 Task: Create new Company, with domain: 'total.com' and type: 'Other'. Add new contact for this company, with mail Id: 'Manish18Kumar@total.com', First Name: Manish, Last name:  Kumar, Job Title: 'Application Developer', Phone Number: '(202) 555-1235'. Change life cycle stage to  Lead and lead status to  Open. Logged in from softage.5@softage.net
Action: Mouse moved to (79, 55)
Screenshot: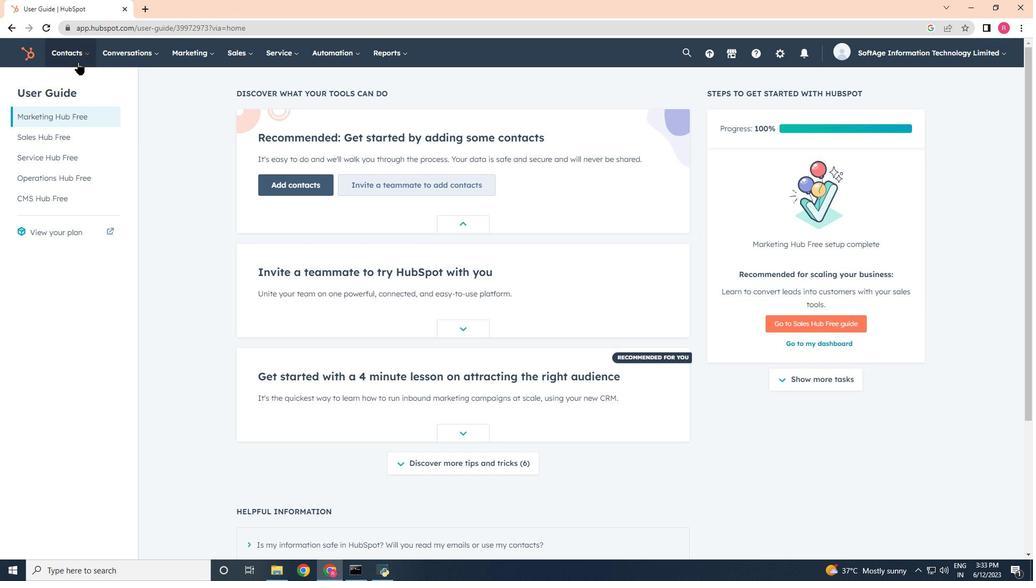 
Action: Mouse pressed left at (79, 55)
Screenshot: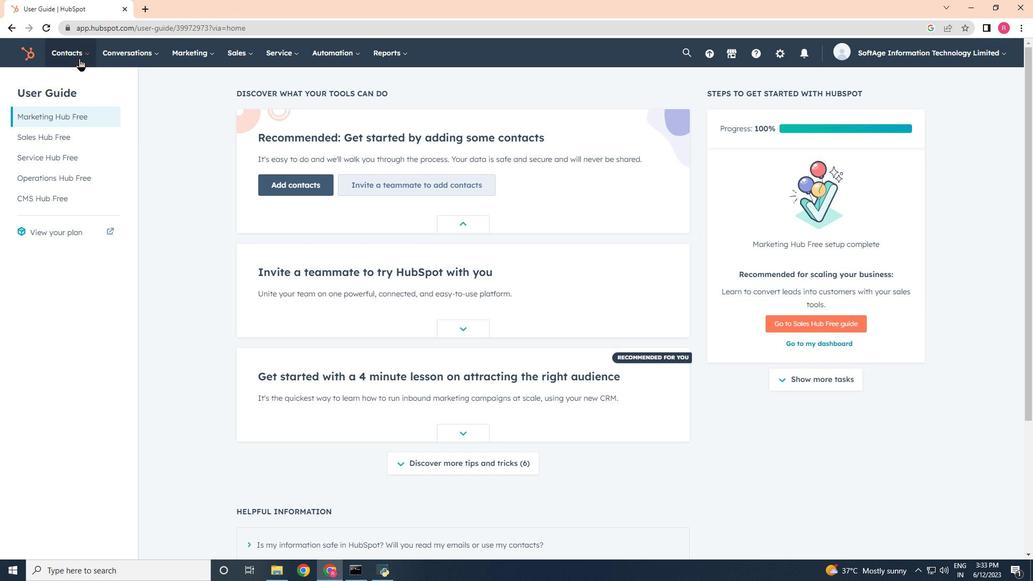 
Action: Mouse moved to (96, 103)
Screenshot: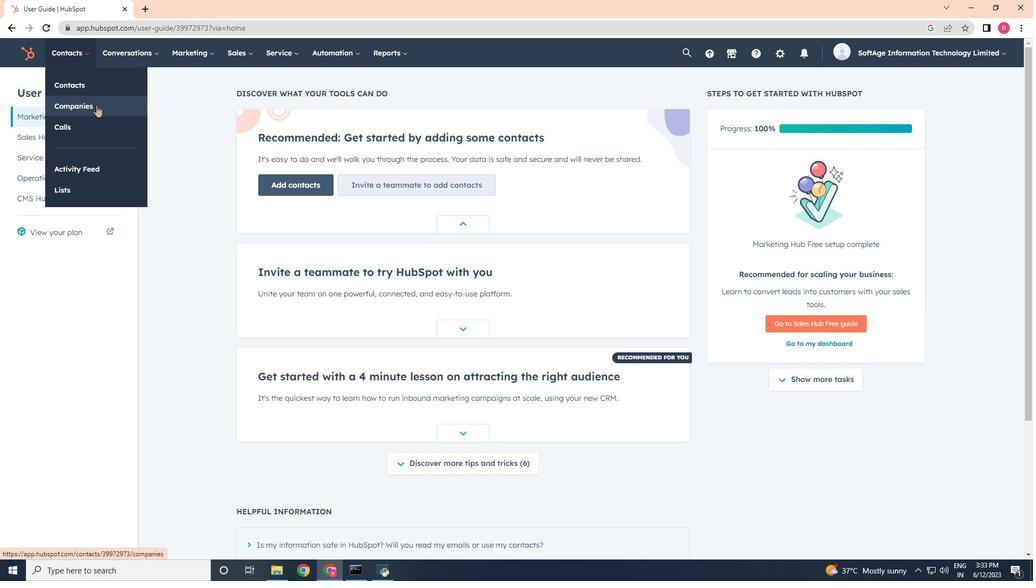
Action: Mouse pressed left at (96, 103)
Screenshot: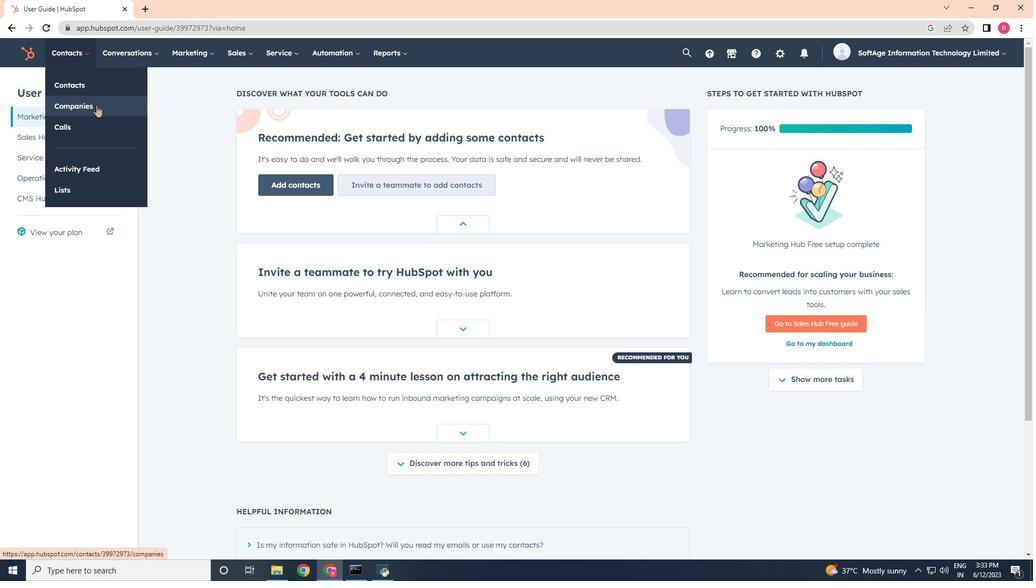 
Action: Mouse moved to (944, 90)
Screenshot: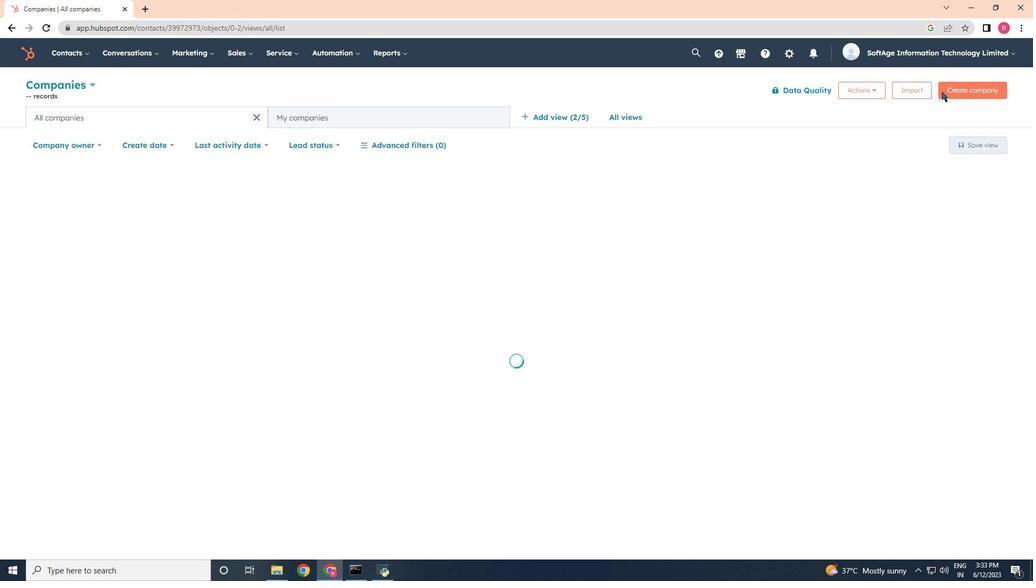 
Action: Mouse pressed left at (944, 90)
Screenshot: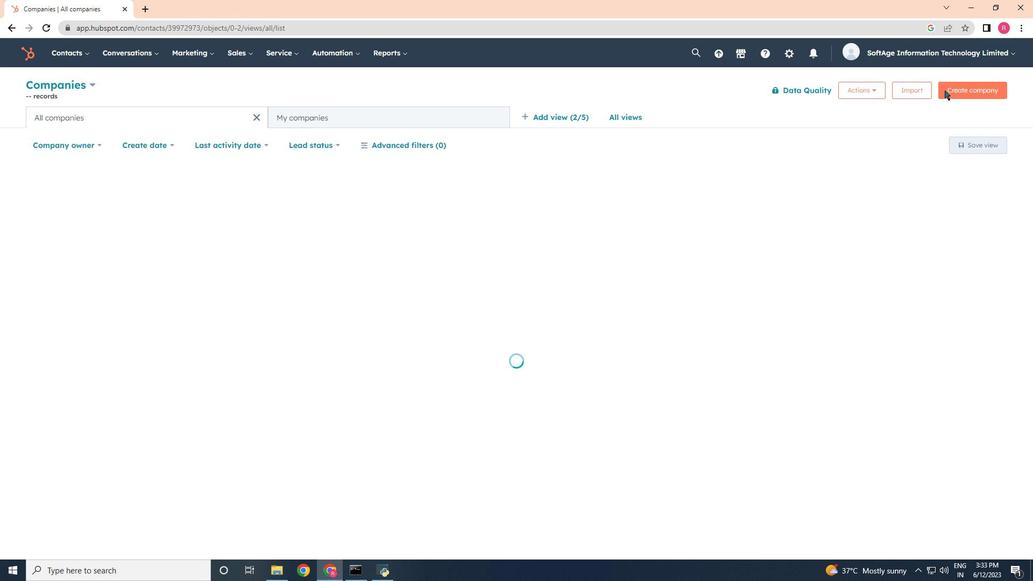 
Action: Mouse pressed left at (944, 90)
Screenshot: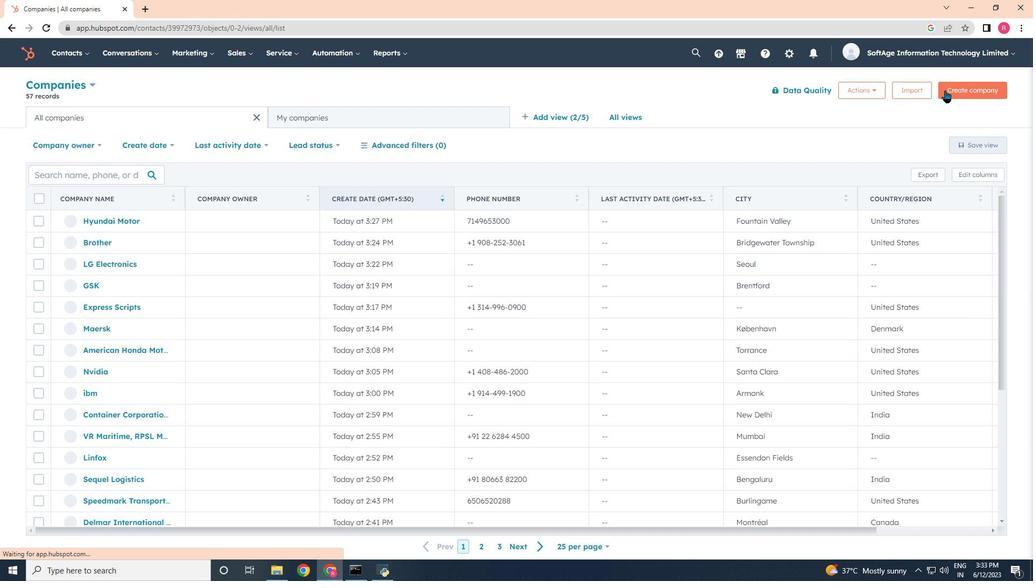 
Action: Mouse moved to (798, 141)
Screenshot: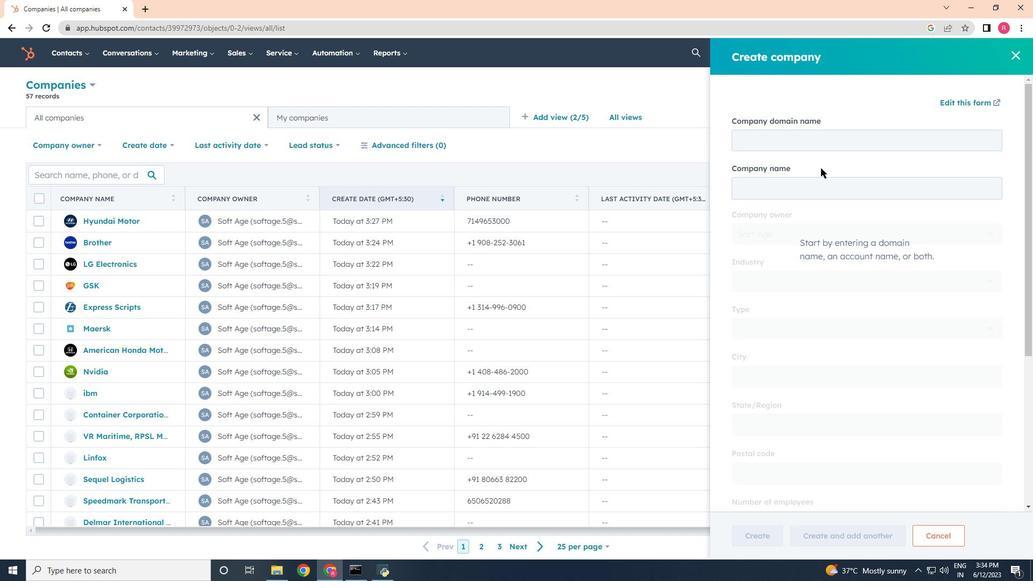 
Action: Mouse pressed left at (798, 141)
Screenshot: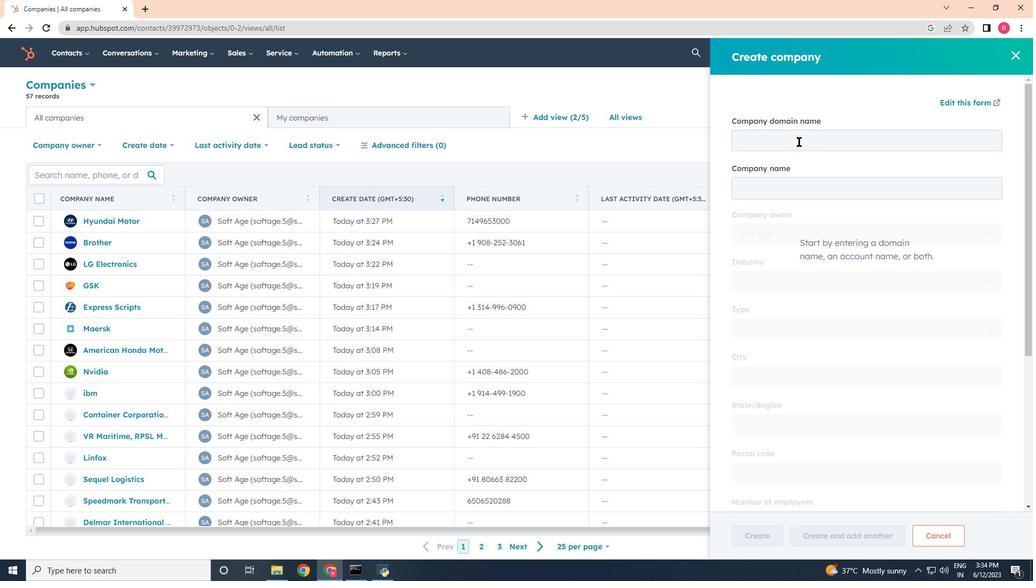 
Action: Key pressed <Key.shift>total.com
Screenshot: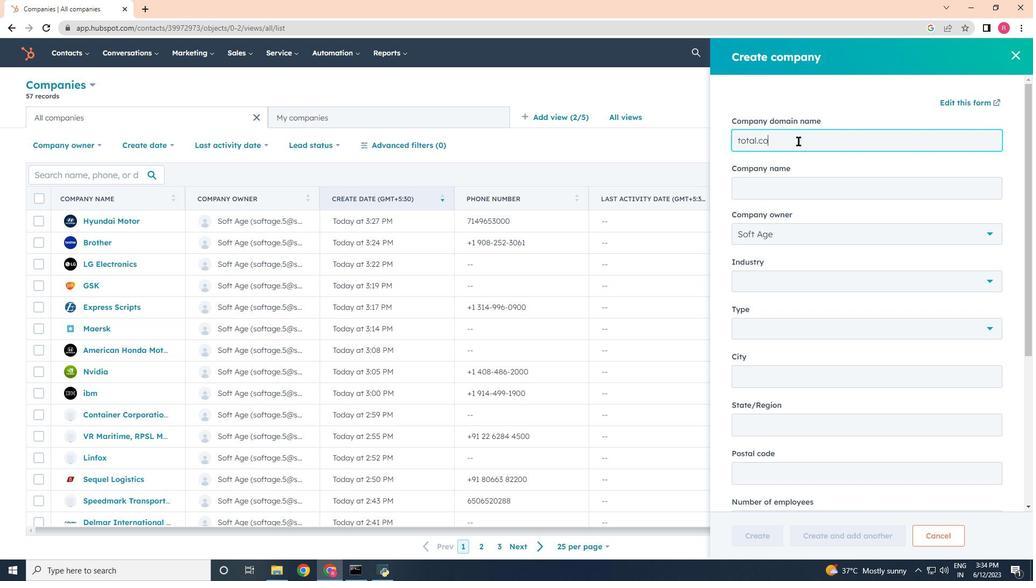 
Action: Mouse moved to (766, 322)
Screenshot: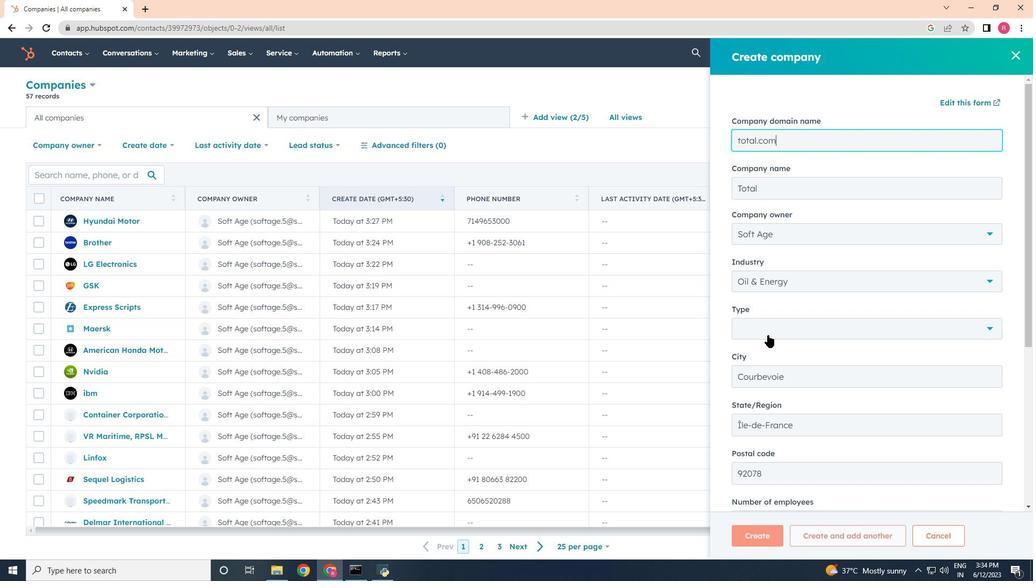 
Action: Mouse pressed left at (766, 322)
Screenshot: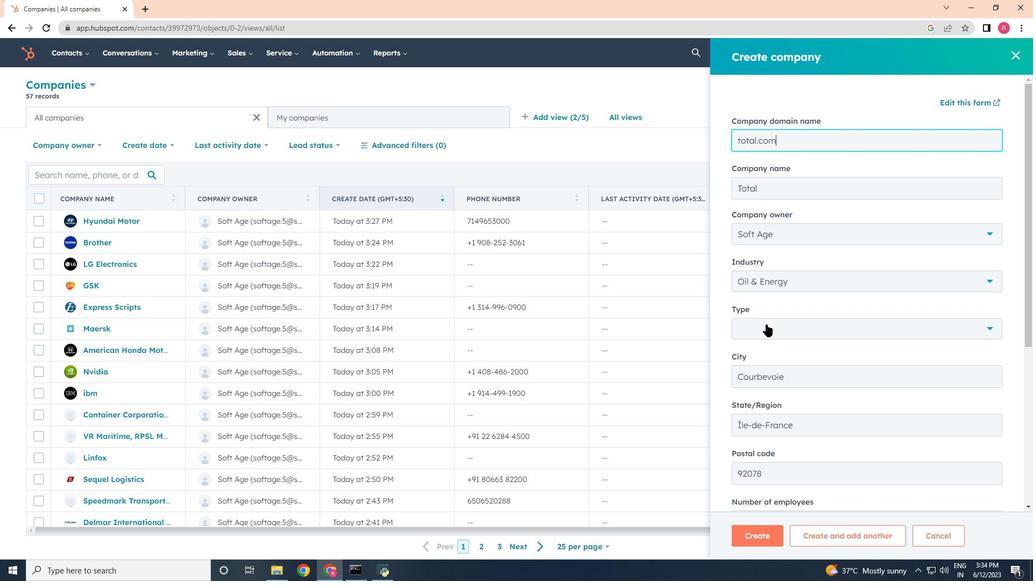 
Action: Mouse moved to (756, 456)
Screenshot: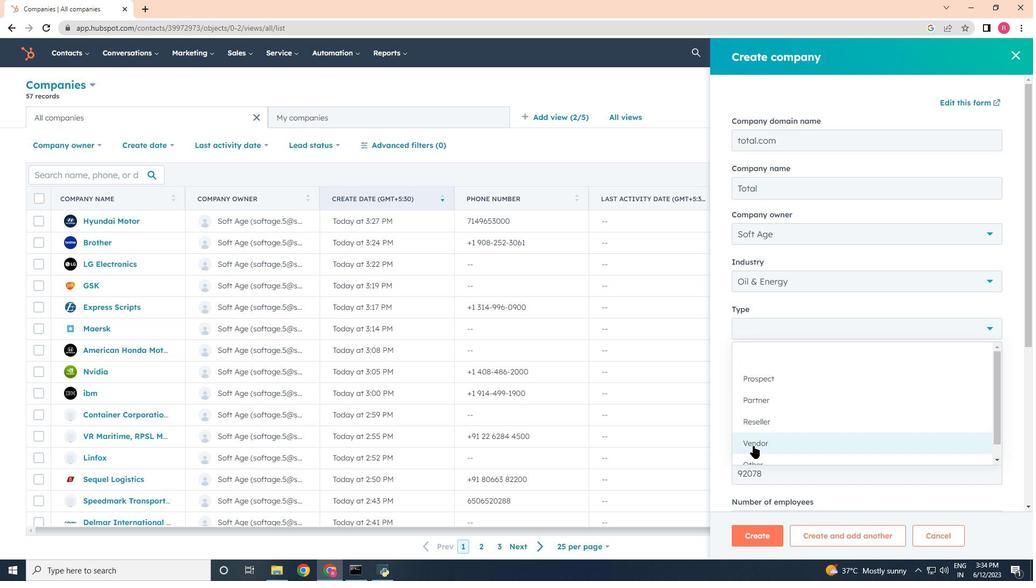 
Action: Mouse pressed left at (756, 456)
Screenshot: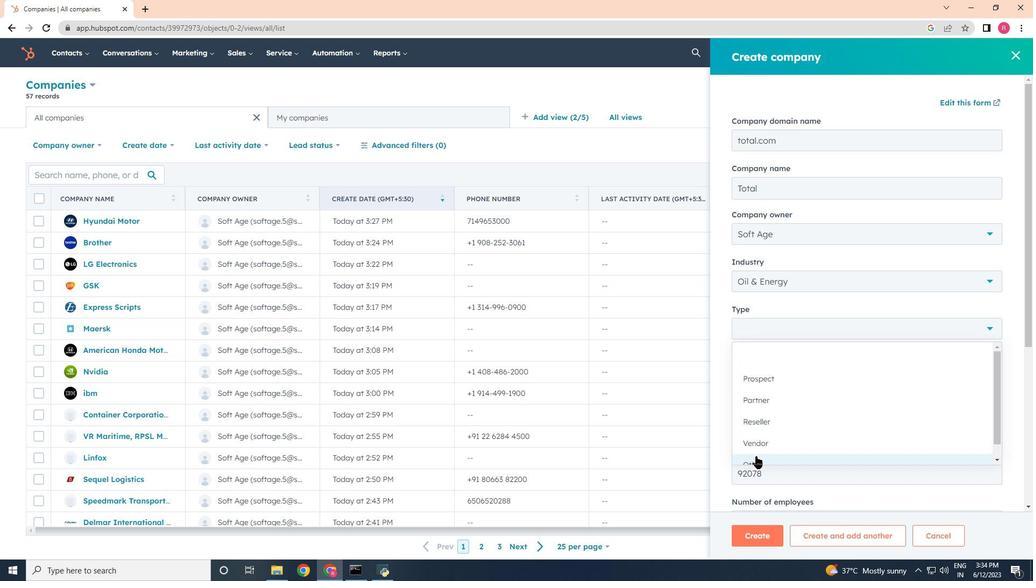 
Action: Mouse moved to (756, 456)
Screenshot: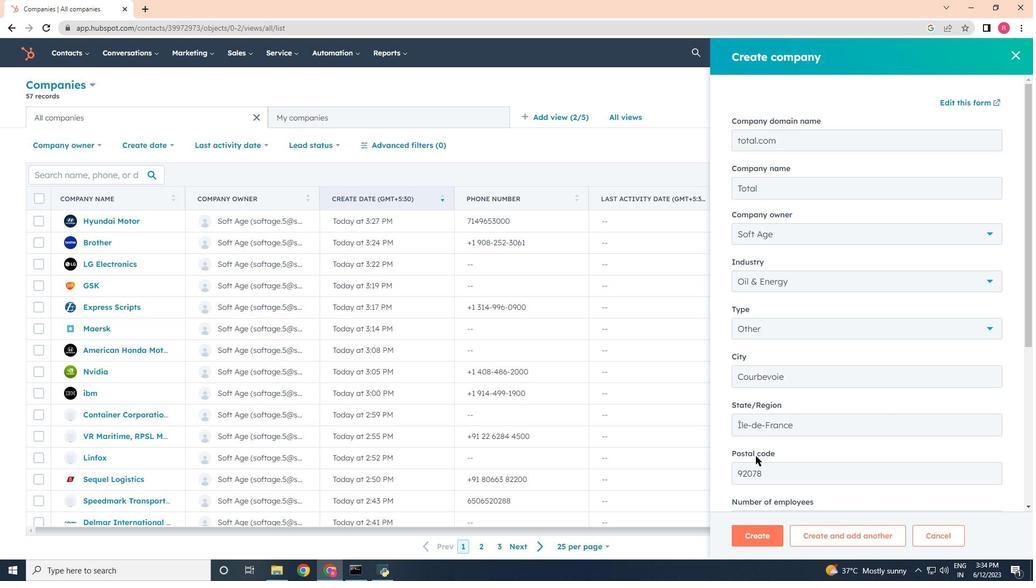 
Action: Mouse scrolled (756, 455) with delta (0, 0)
Screenshot: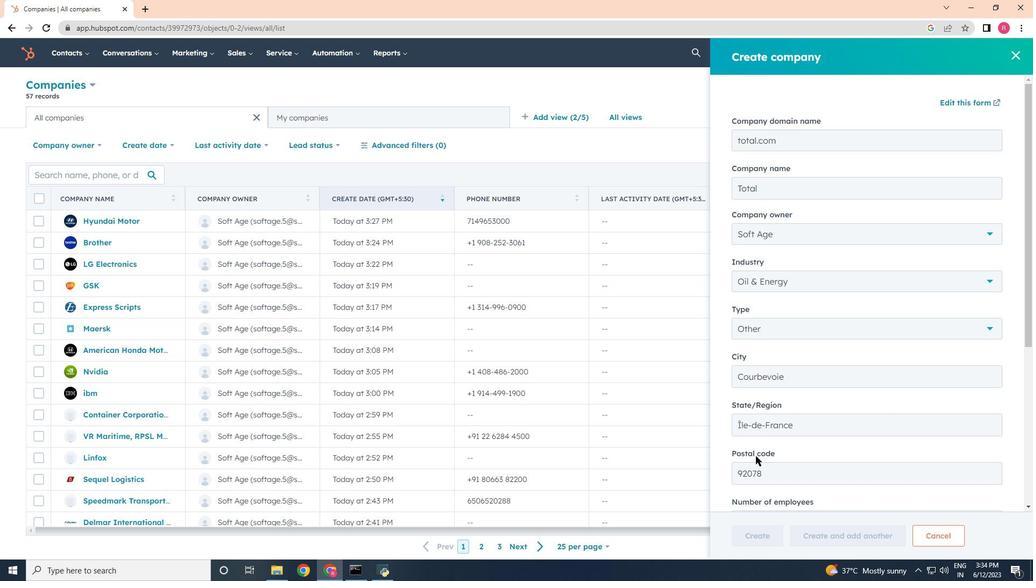 
Action: Mouse scrolled (756, 455) with delta (0, 0)
Screenshot: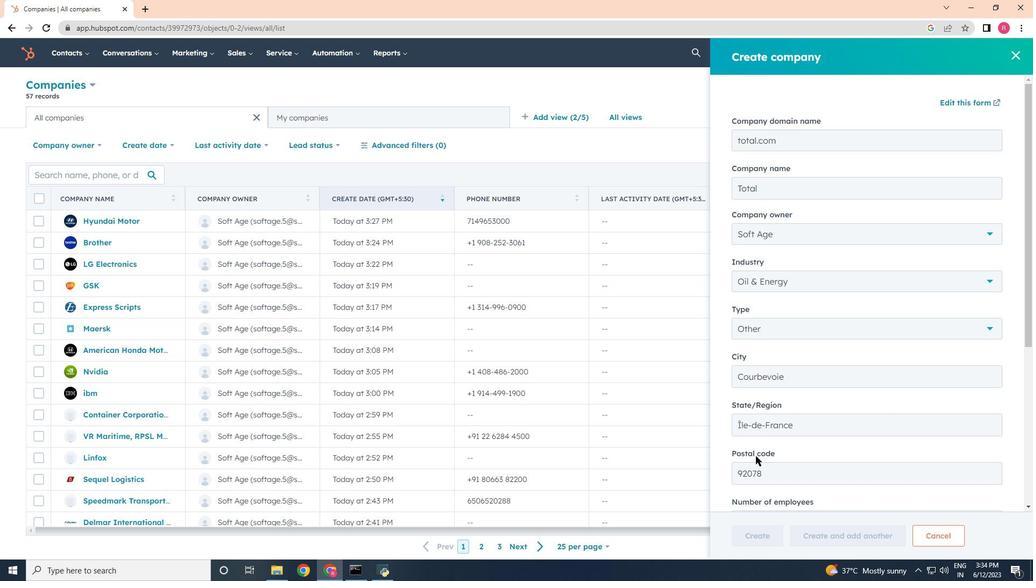 
Action: Mouse scrolled (756, 455) with delta (0, 0)
Screenshot: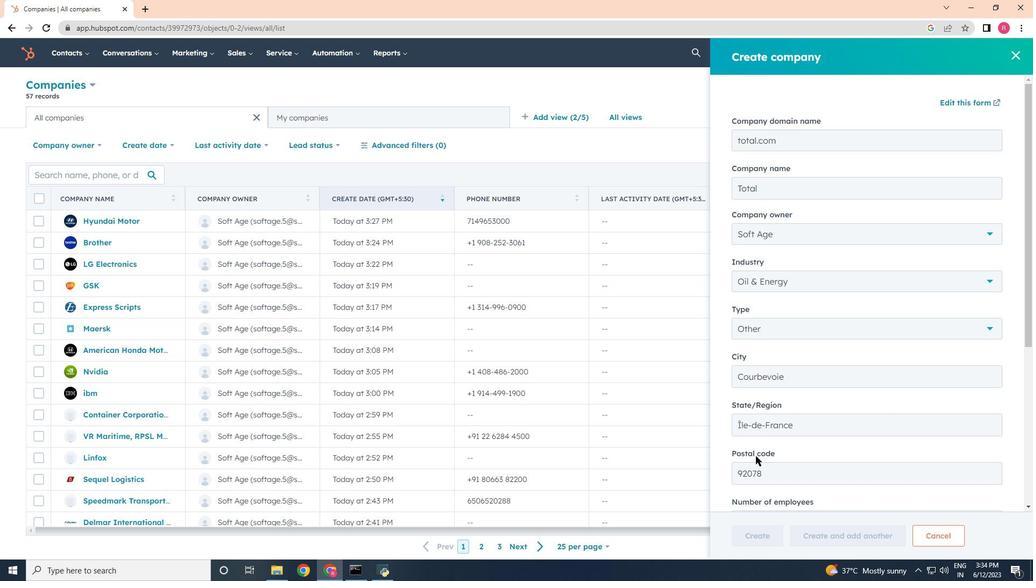 
Action: Mouse scrolled (756, 455) with delta (0, 0)
Screenshot: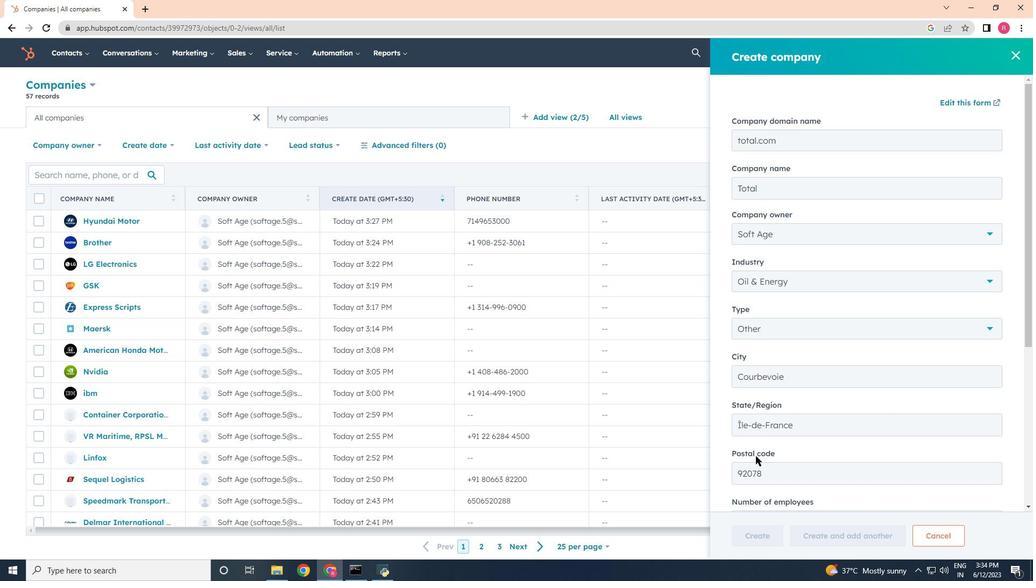 
Action: Mouse scrolled (756, 455) with delta (0, 0)
Screenshot: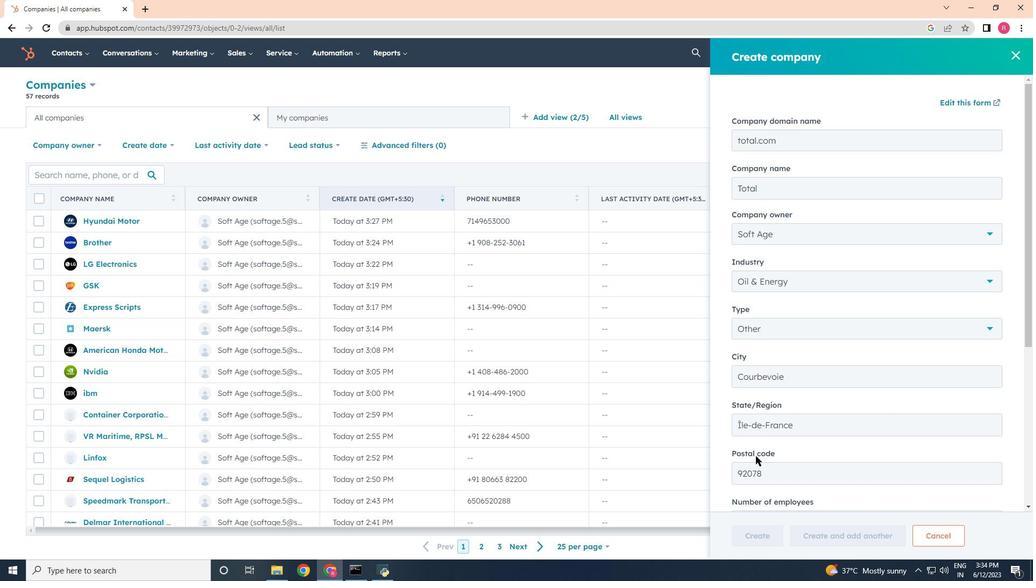 
Action: Mouse moved to (759, 538)
Screenshot: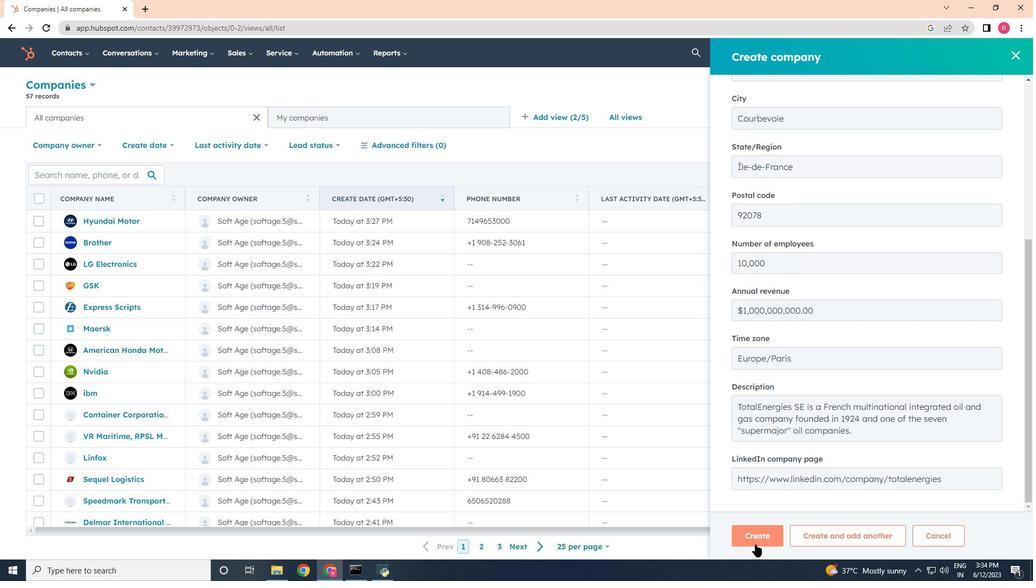 
Action: Mouse pressed left at (759, 538)
Screenshot: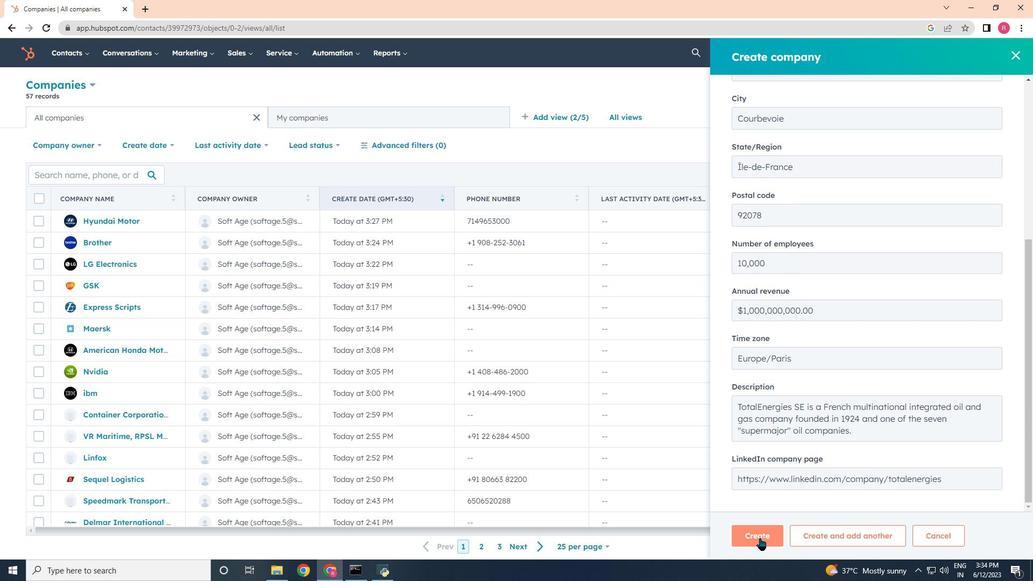 
Action: Mouse moved to (730, 342)
Screenshot: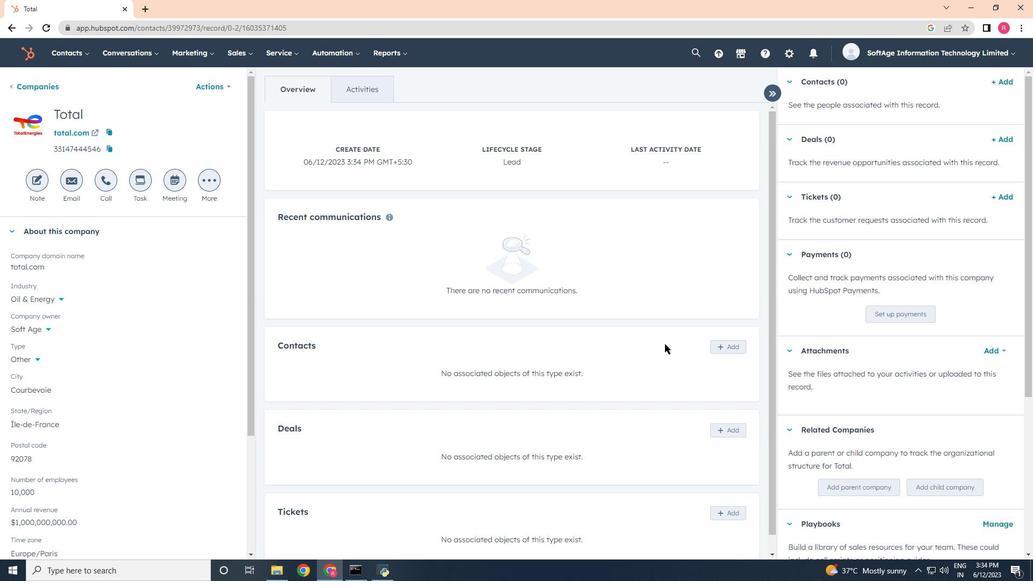 
Action: Mouse pressed left at (730, 342)
Screenshot: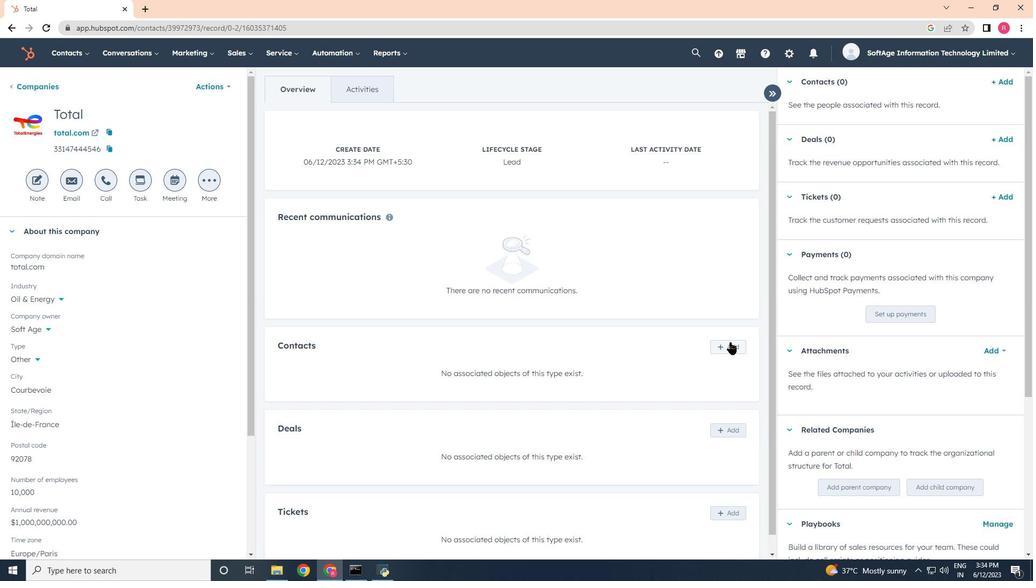 
Action: Mouse moved to (838, 108)
Screenshot: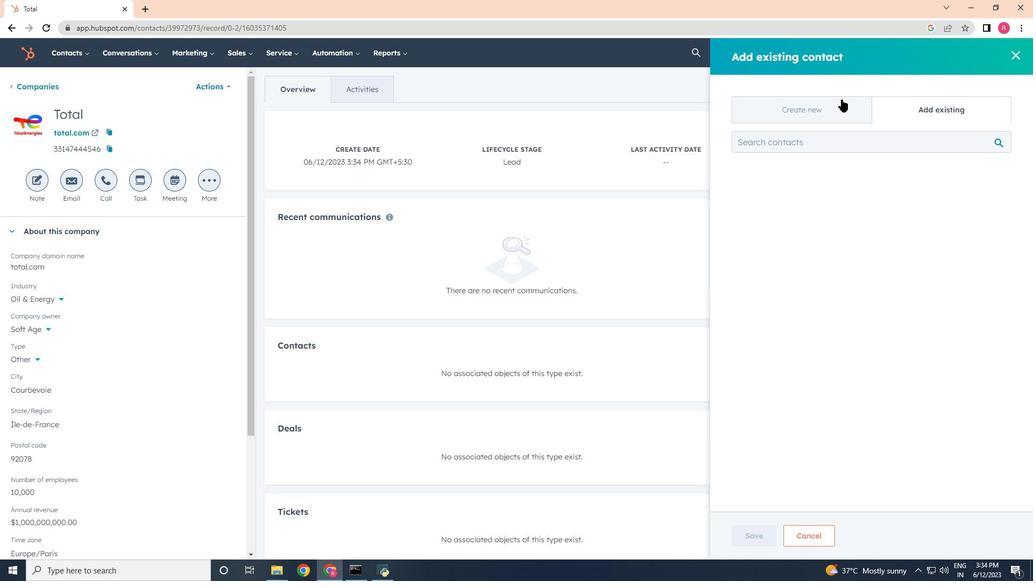 
Action: Mouse pressed left at (838, 108)
Screenshot: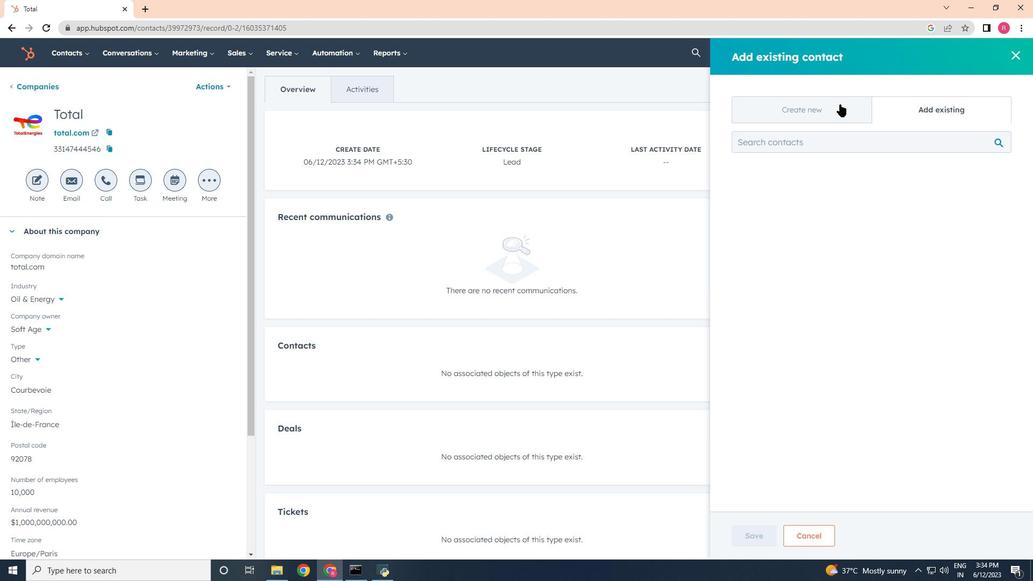 
Action: Mouse moved to (787, 175)
Screenshot: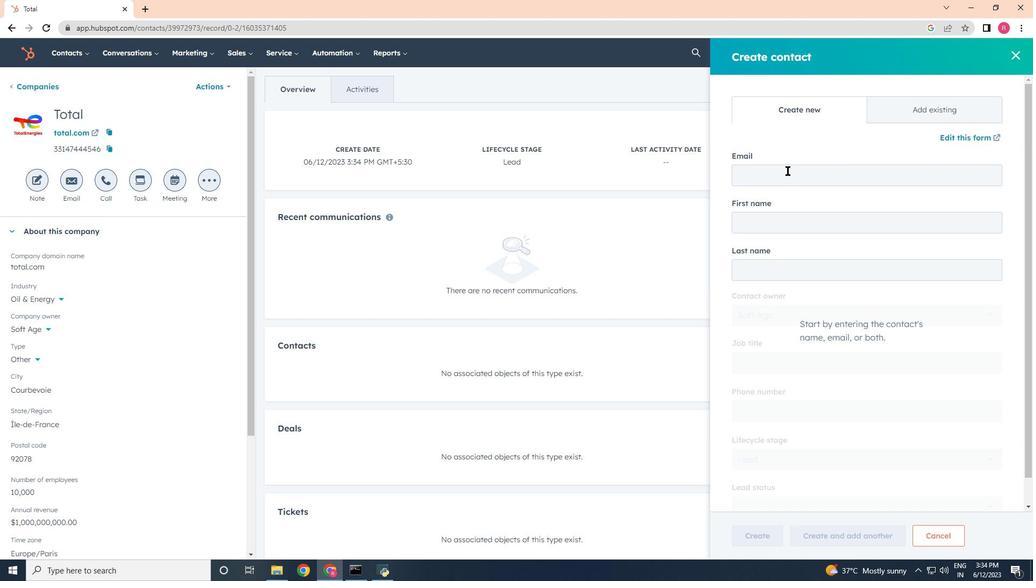 
Action: Mouse pressed left at (787, 175)
Screenshot: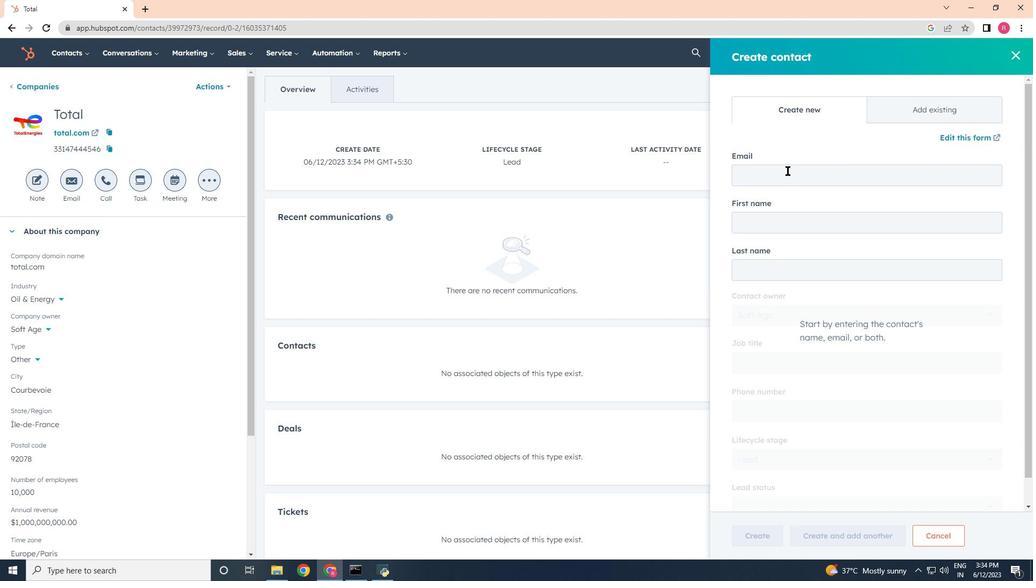 
Action: Key pressed <Key.shift>Manish18<Key.shift>Kumar<Key.shift>@total.com<Key.tab><Key.shift>Manish<Key.tab><Key.shift>kumar<Key.space><Key.backspace><Key.backspace><Key.backspace><Key.backspace><Key.backspace><Key.backspace><Key.shift>Kumar<Key.tab><Key.tab><Key.shift>Application<Key.space><Key.shift>Developer<Key.tab>2025551235
Screenshot: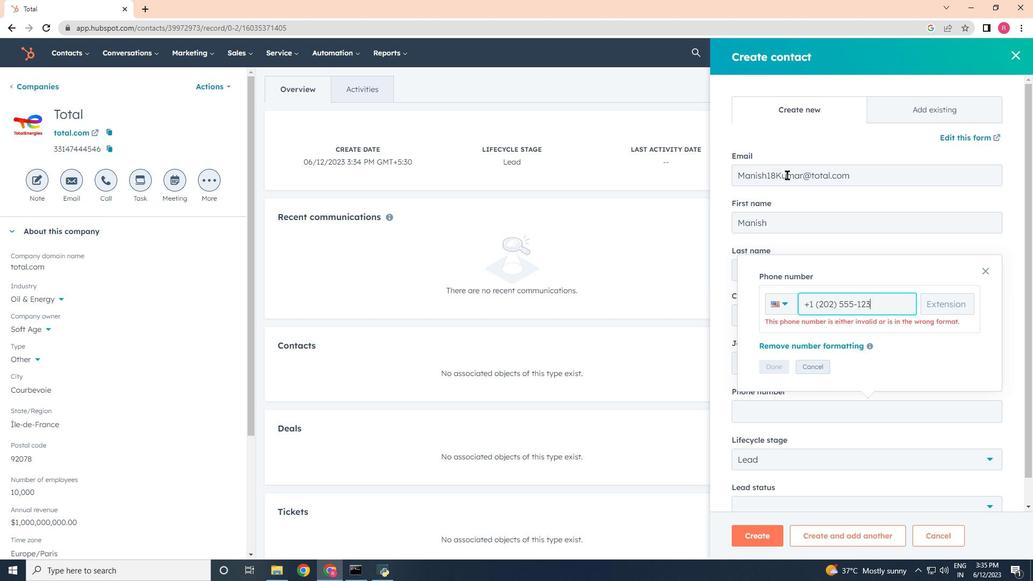 
Action: Mouse moved to (771, 371)
Screenshot: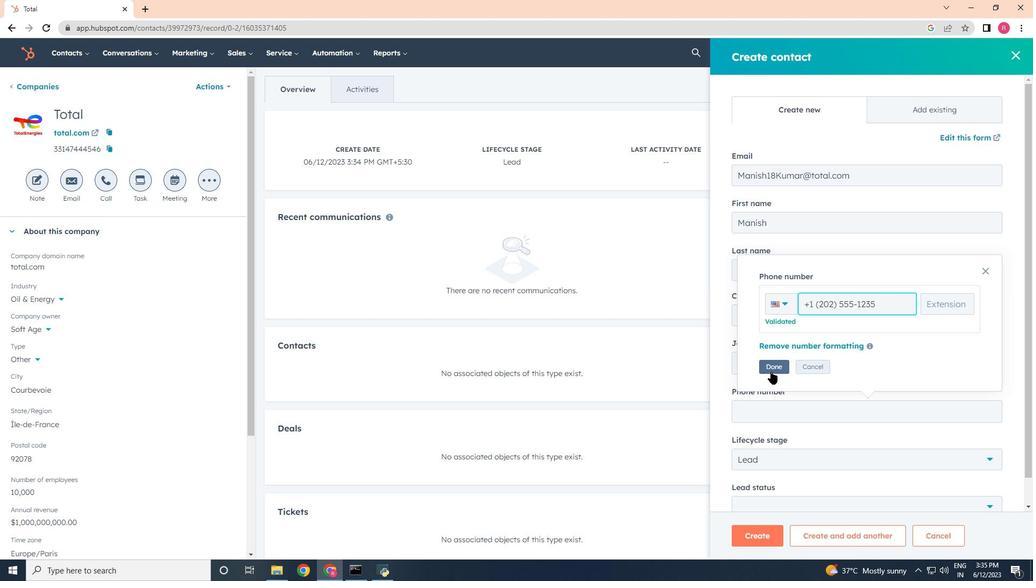 
Action: Mouse pressed left at (771, 371)
Screenshot: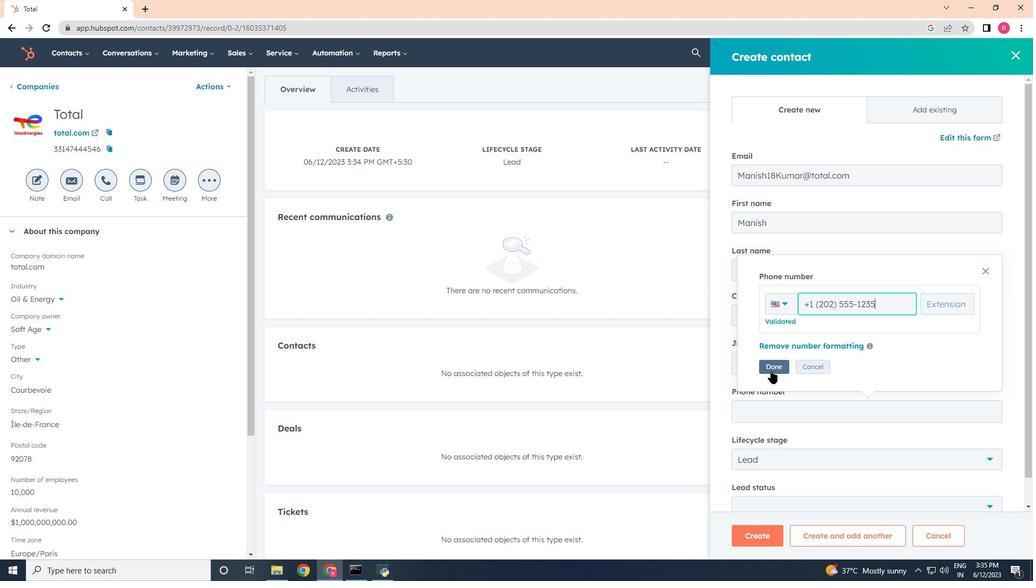 
Action: Mouse moved to (781, 462)
Screenshot: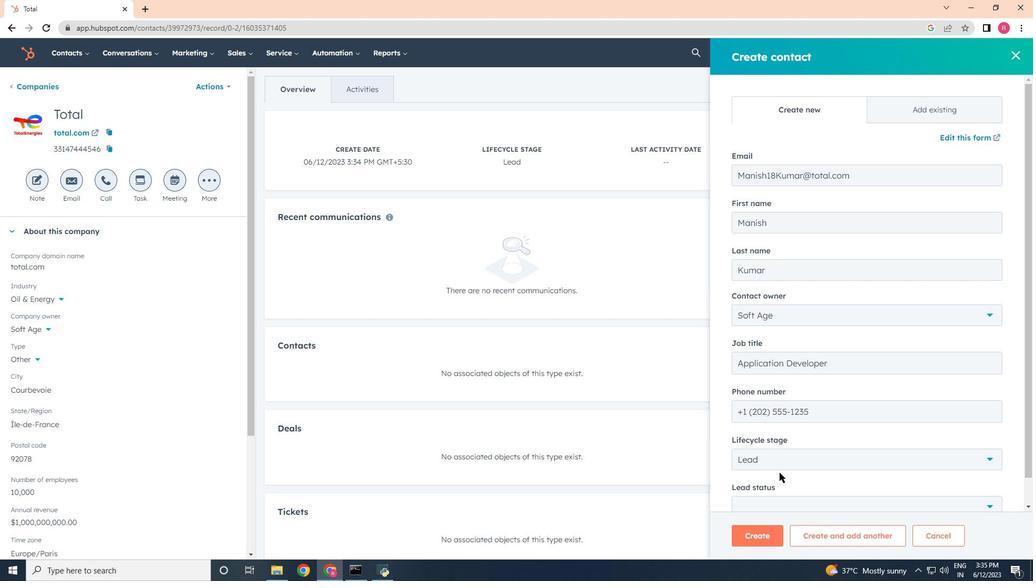 
Action: Mouse pressed left at (781, 462)
Screenshot: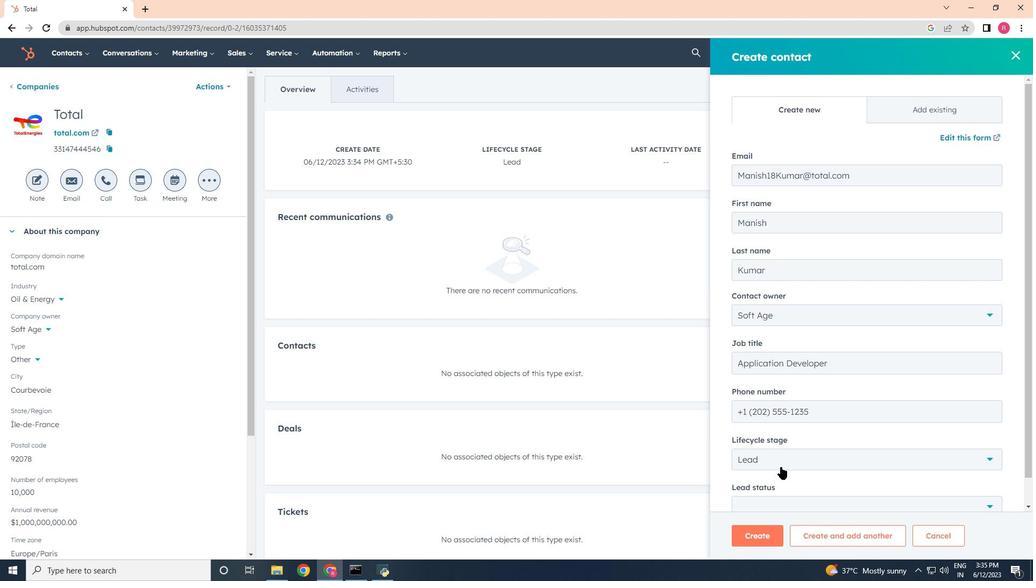 
Action: Mouse moved to (759, 363)
Screenshot: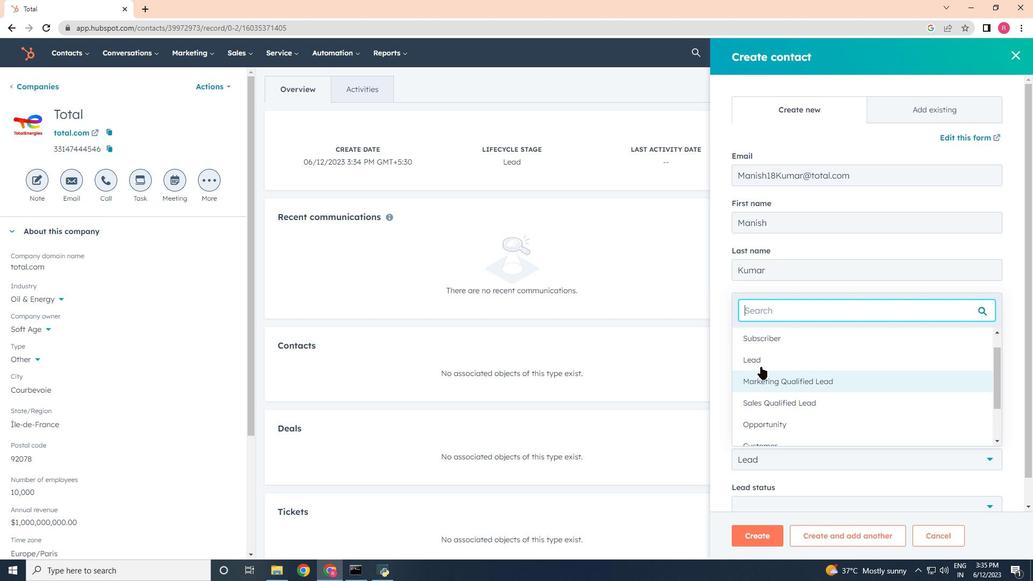 
Action: Mouse pressed left at (759, 363)
Screenshot: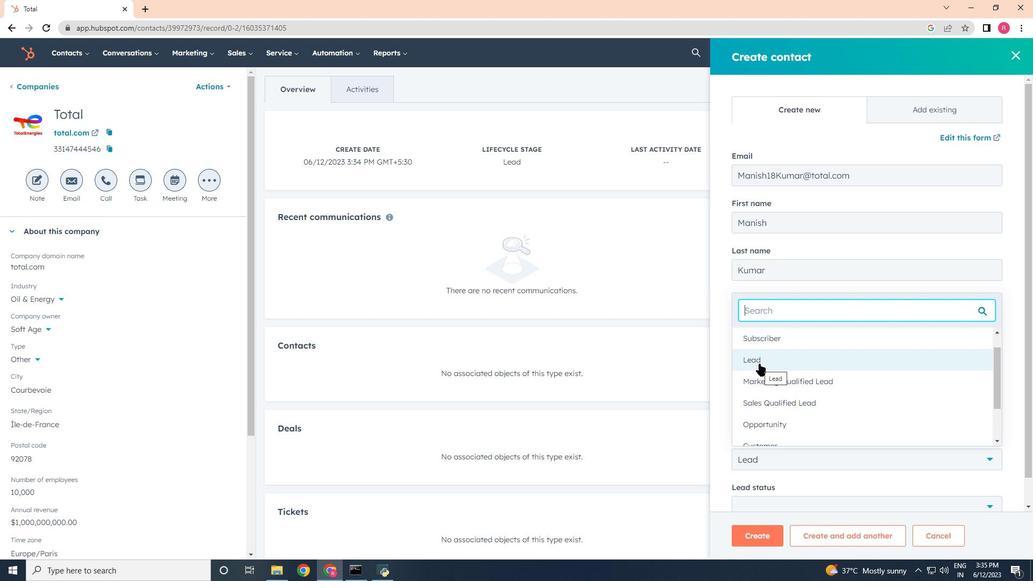 
Action: Mouse moved to (783, 450)
Screenshot: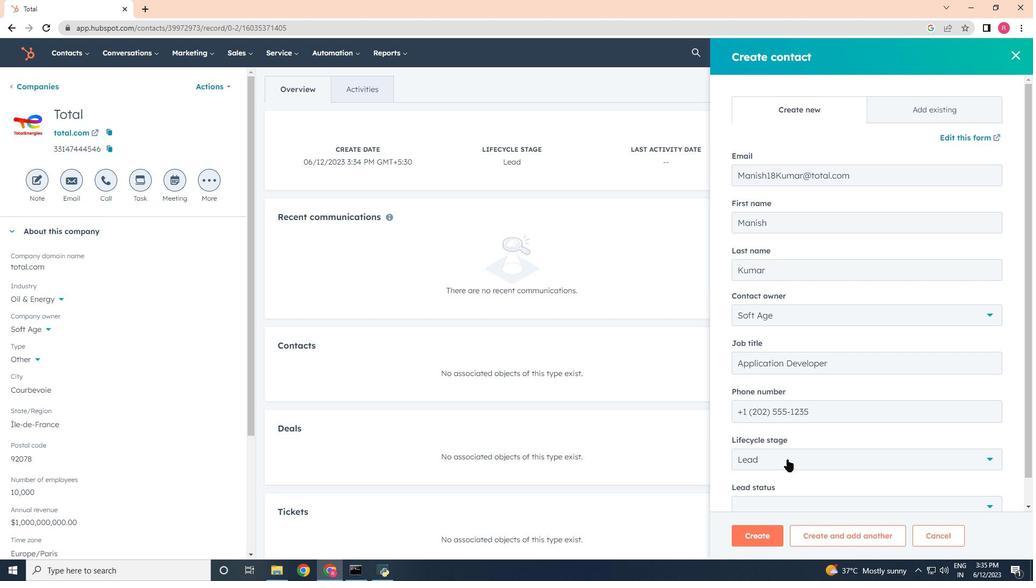 
Action: Mouse pressed left at (783, 450)
Screenshot: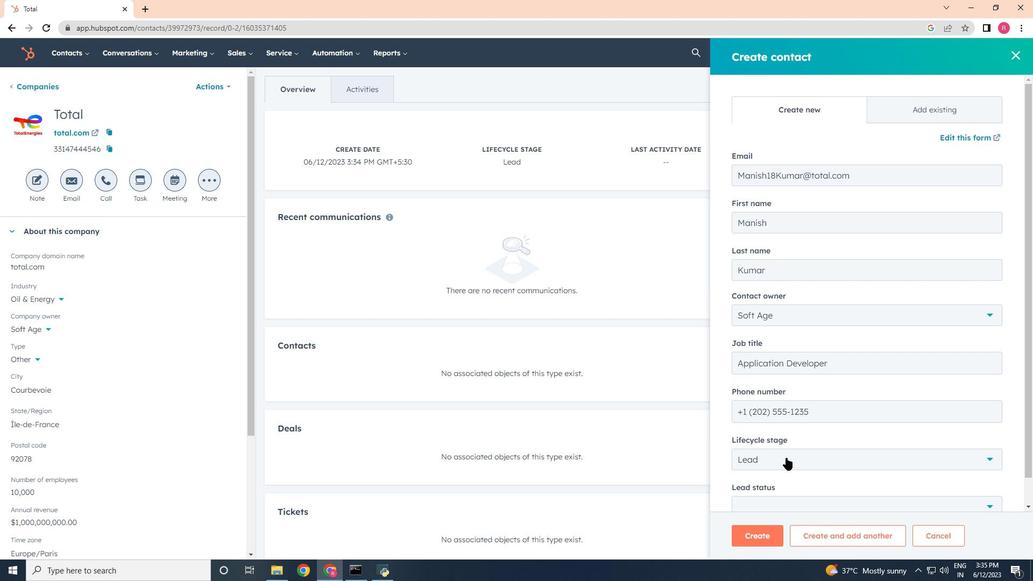 
Action: Mouse moved to (758, 363)
Screenshot: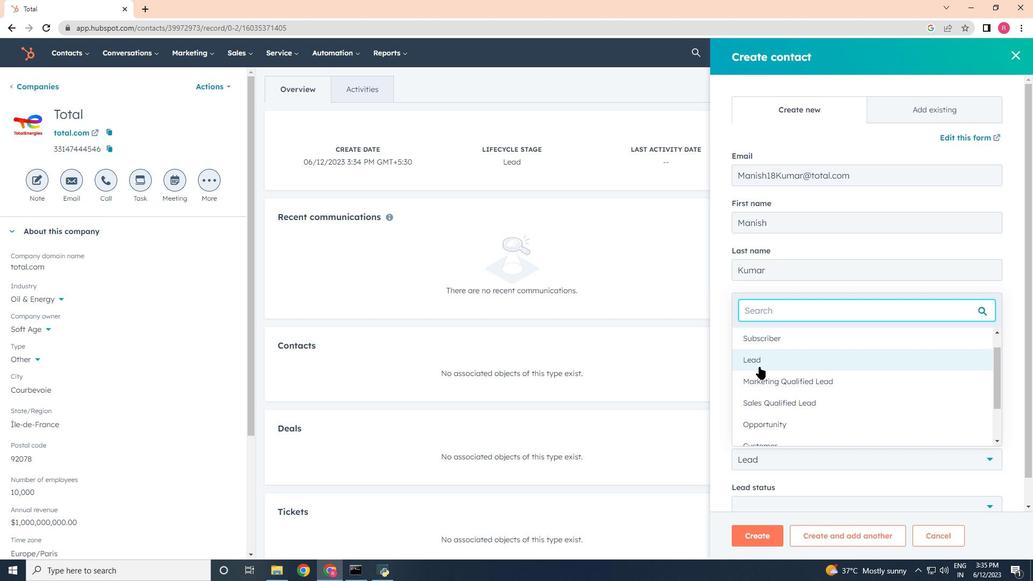 
Action: Mouse pressed left at (758, 363)
Screenshot: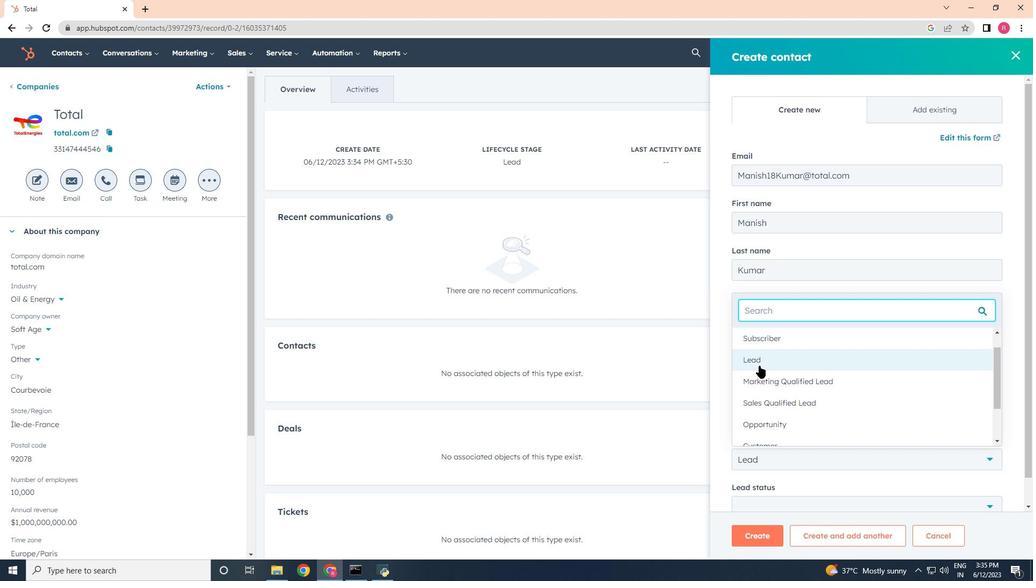 
Action: Mouse moved to (782, 467)
Screenshot: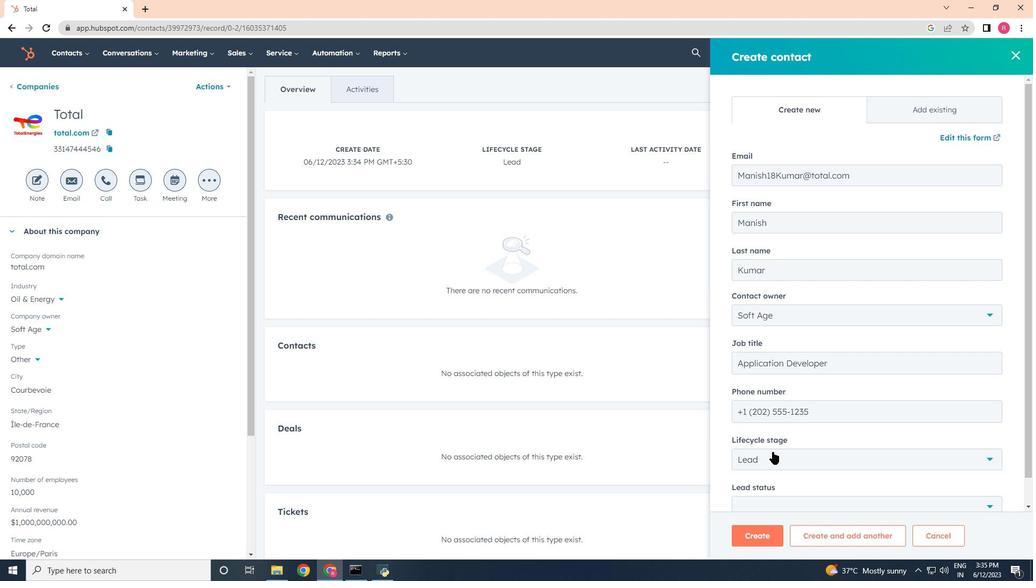 
Action: Mouse scrolled (782, 467) with delta (0, 0)
Screenshot: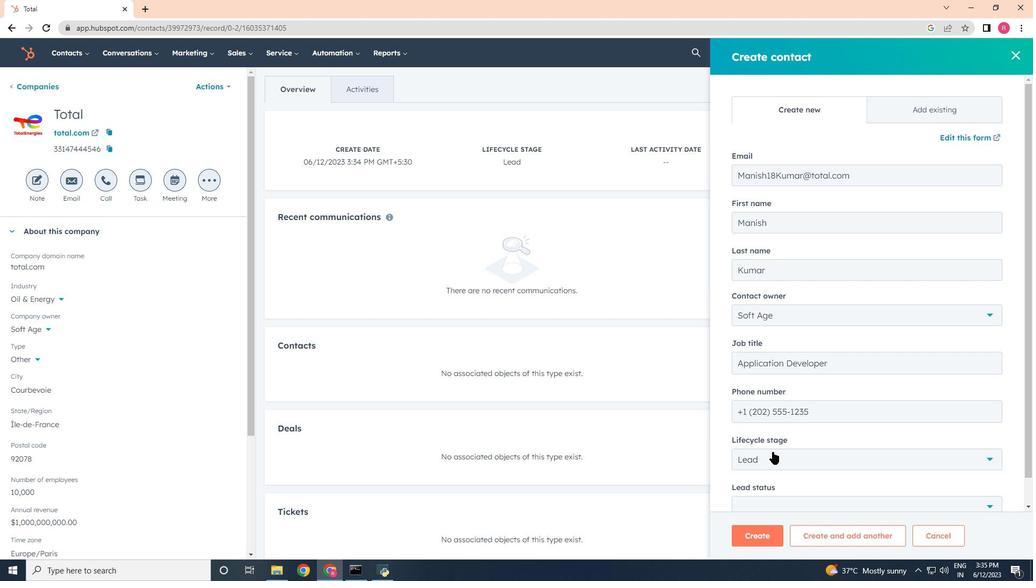 
Action: Mouse moved to (782, 470)
Screenshot: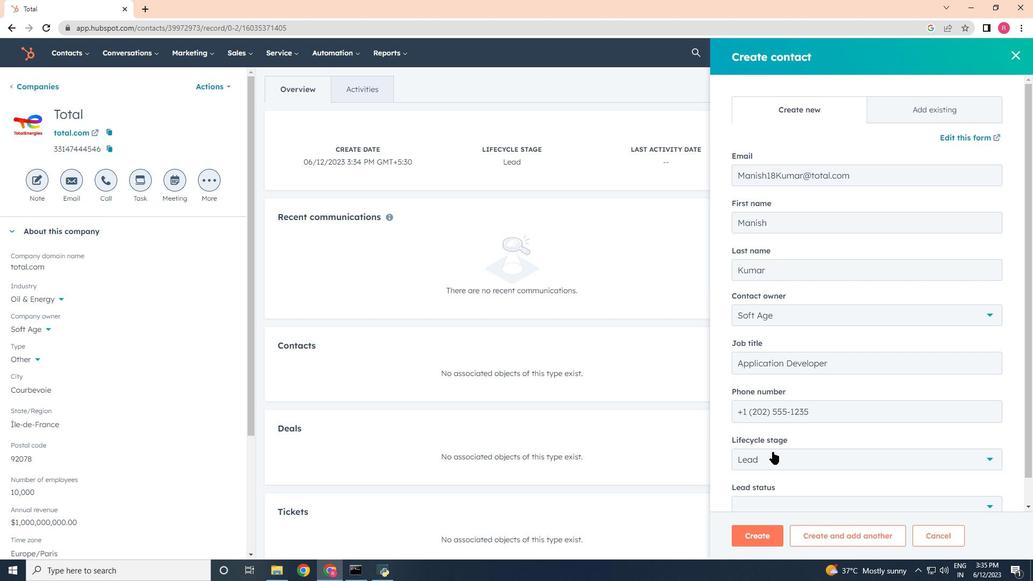 
Action: Mouse scrolled (782, 470) with delta (0, 0)
Screenshot: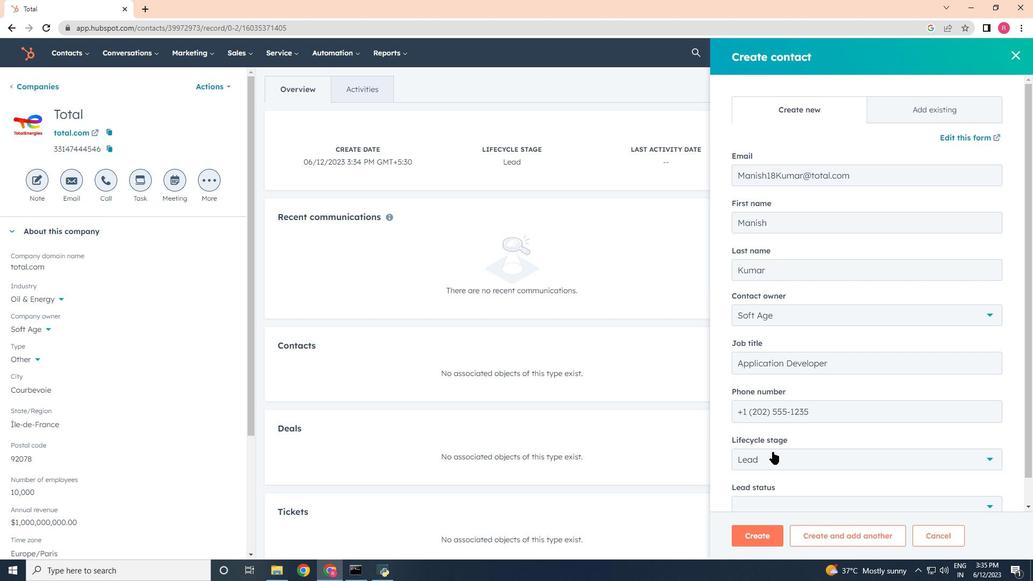 
Action: Mouse moved to (782, 471)
Screenshot: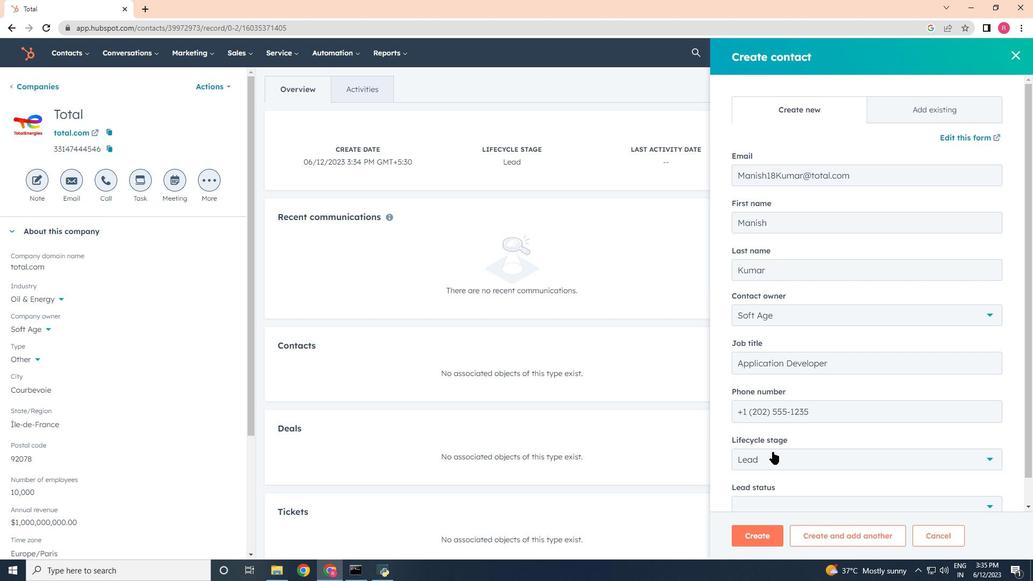 
Action: Mouse scrolled (782, 471) with delta (0, 0)
Screenshot: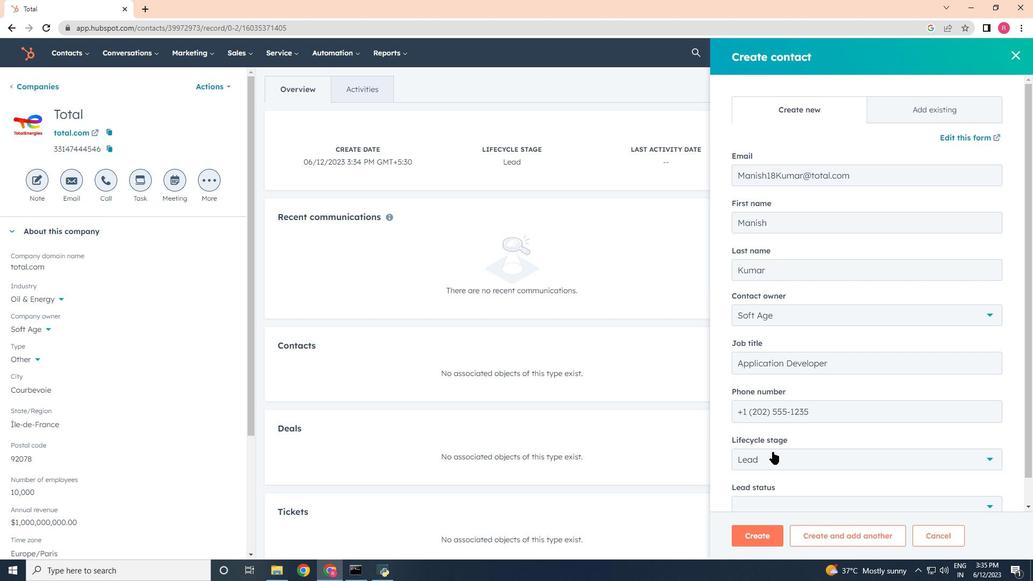 
Action: Mouse scrolled (782, 471) with delta (0, 0)
Screenshot: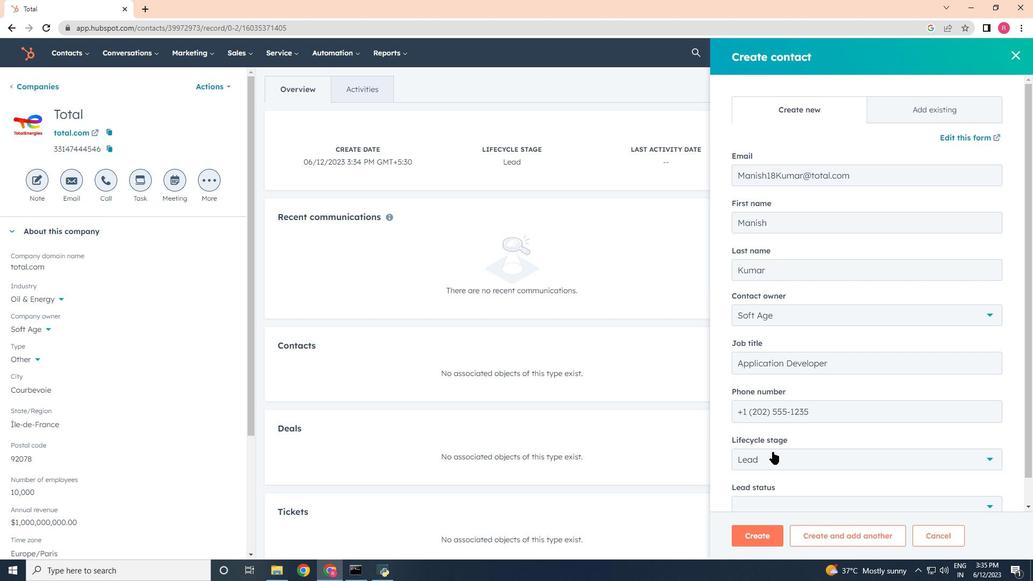 
Action: Mouse scrolled (782, 471) with delta (0, 0)
Screenshot: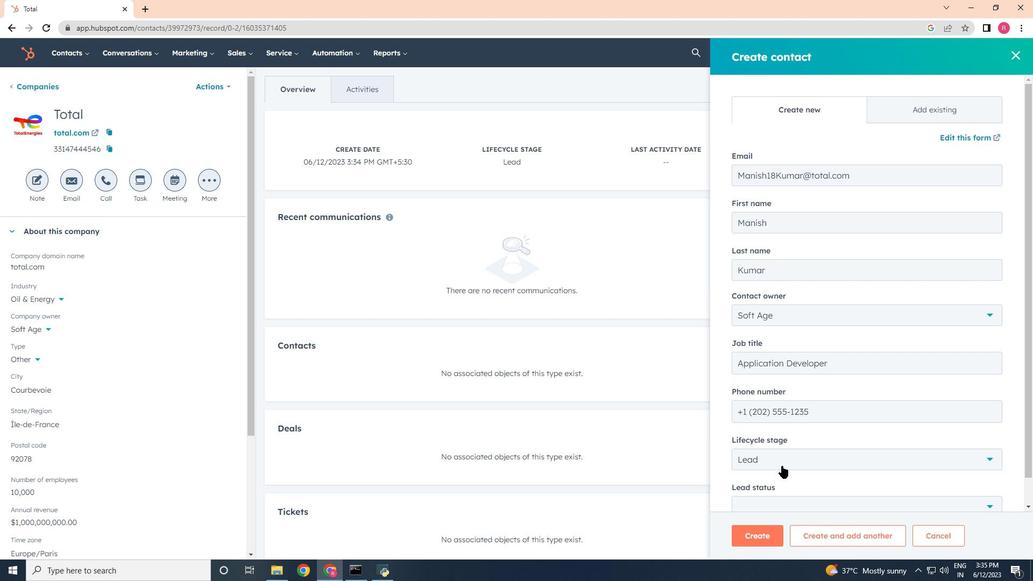 
Action: Mouse moved to (782, 475)
Screenshot: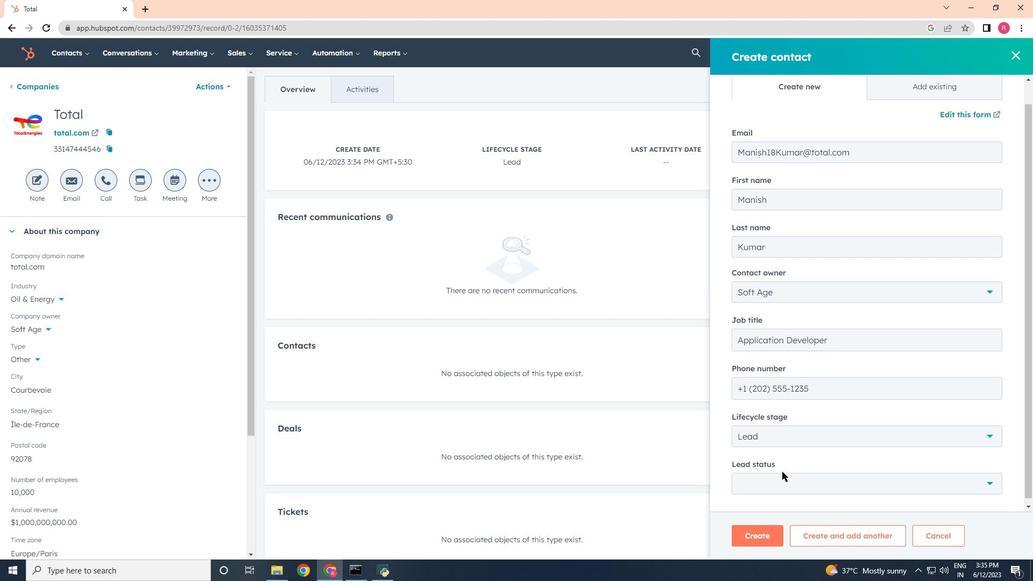 
Action: Mouse pressed left at (782, 475)
Screenshot: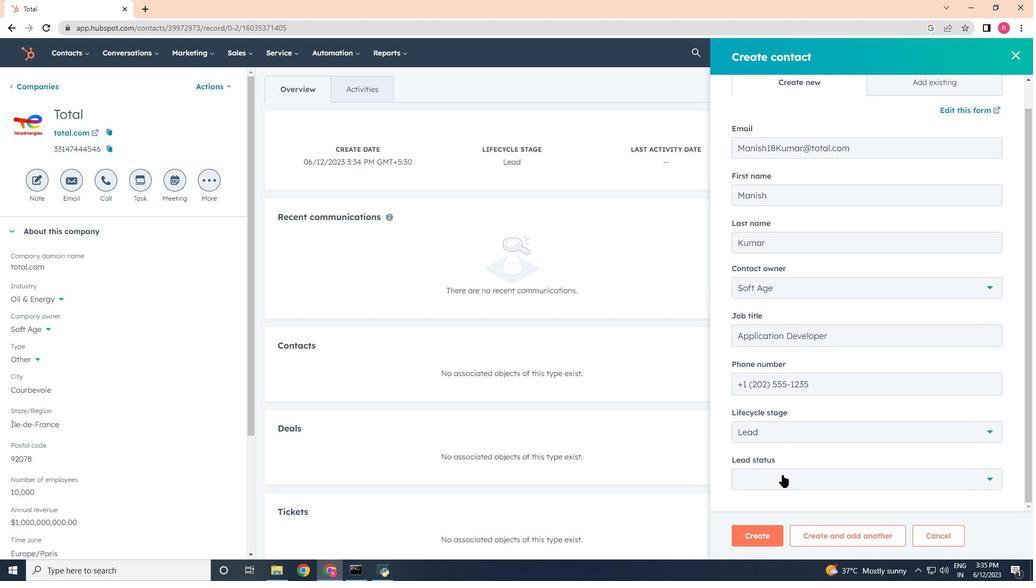 
Action: Mouse moved to (758, 409)
Screenshot: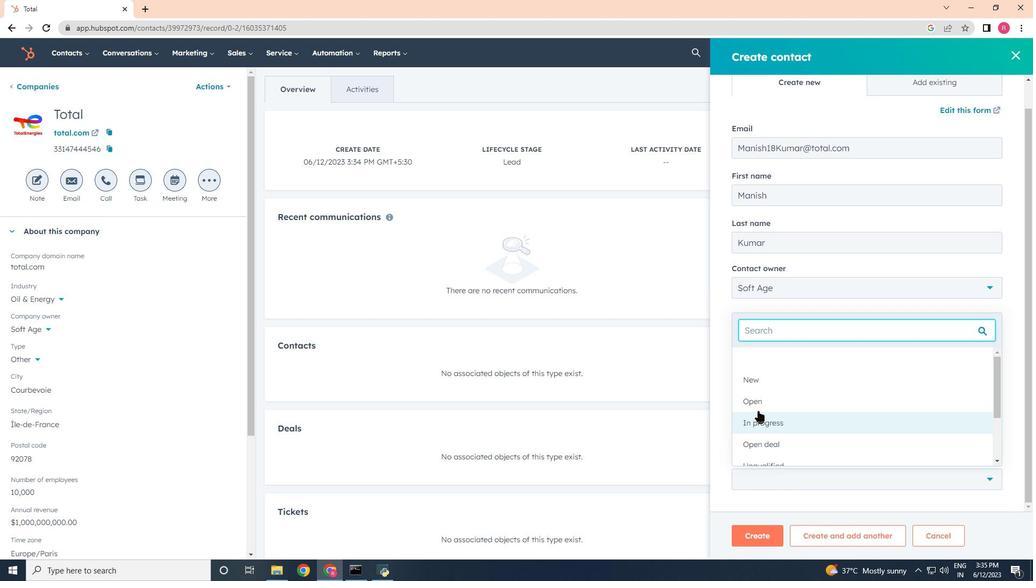 
Action: Mouse pressed left at (758, 409)
Screenshot: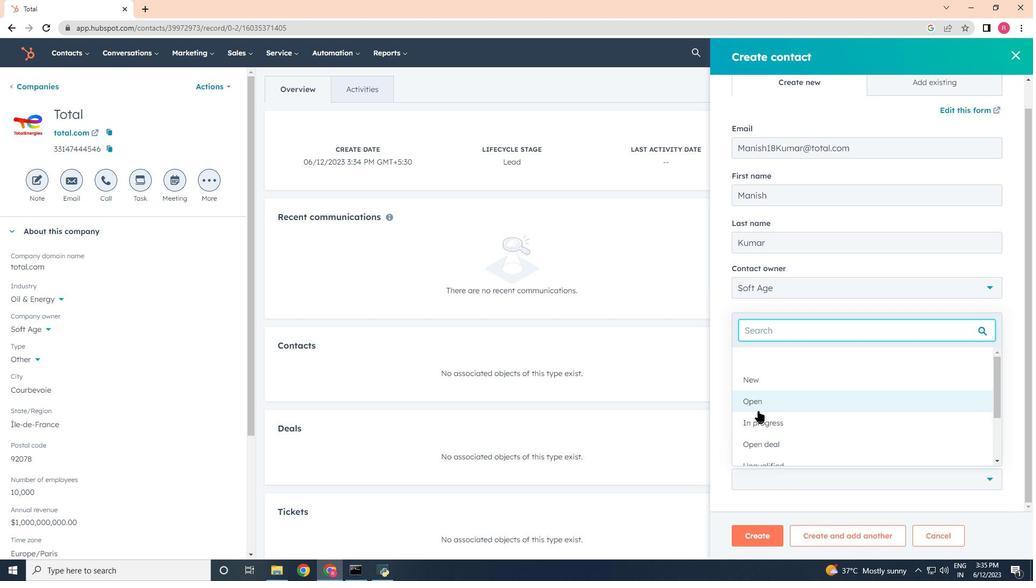 
Action: Mouse moved to (756, 542)
Screenshot: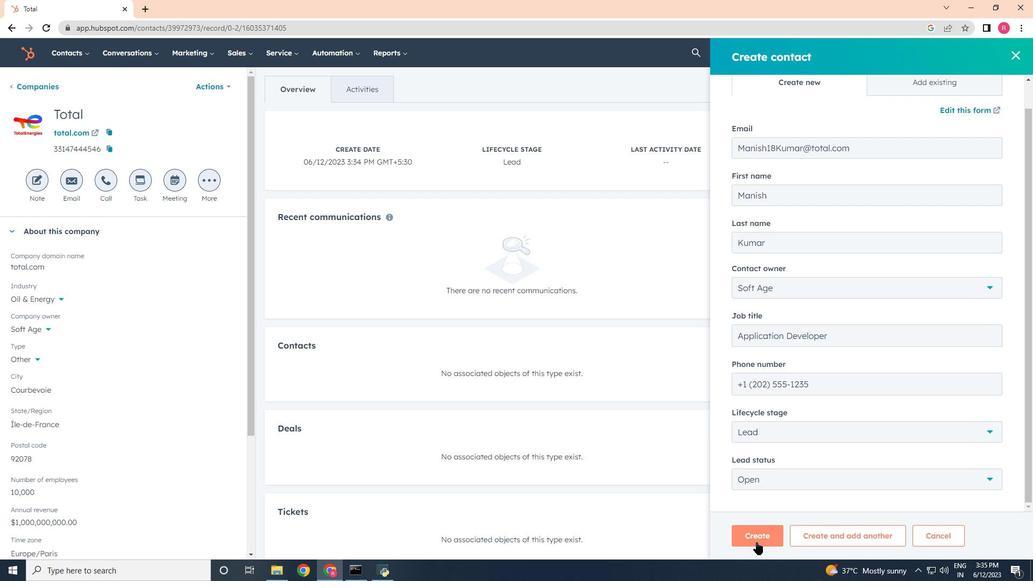 
Action: Mouse pressed left at (756, 542)
Screenshot: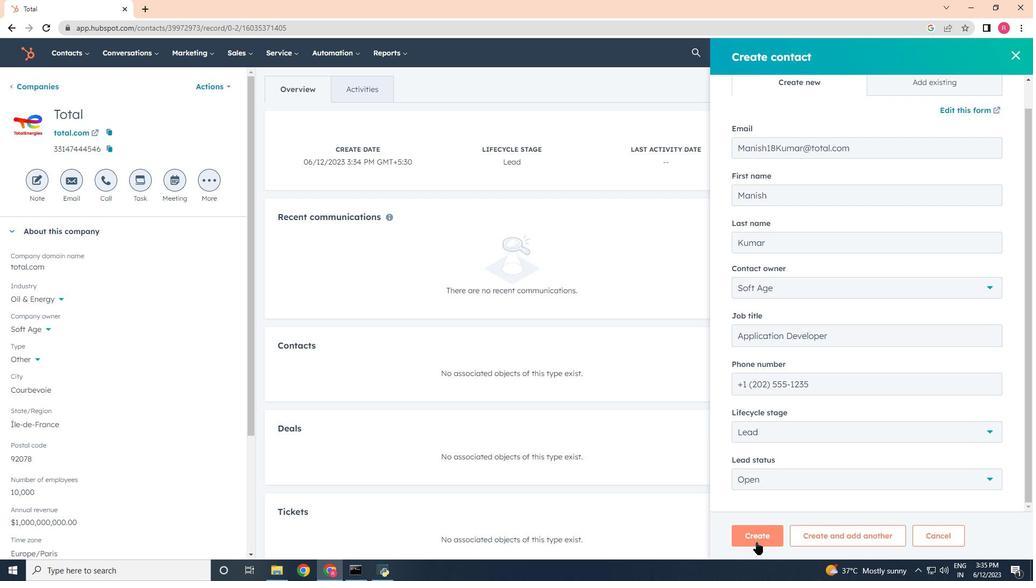 
